 Task: Distrubute column.
Action: Mouse moved to (315, 360)
Screenshot: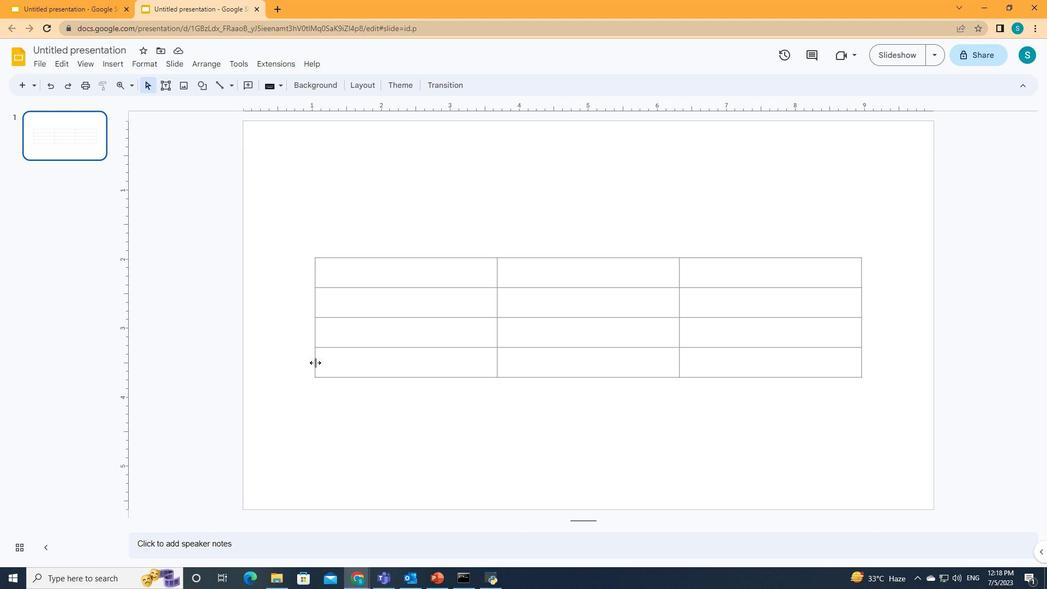 
Action: Mouse pressed left at (315, 360)
Screenshot: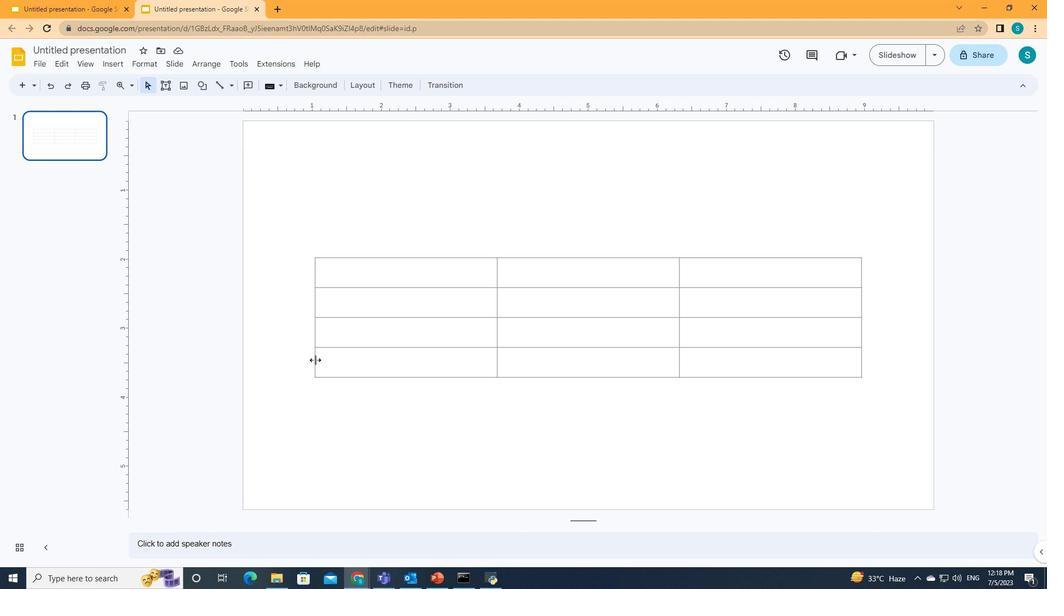 
Action: Mouse moved to (145, 61)
Screenshot: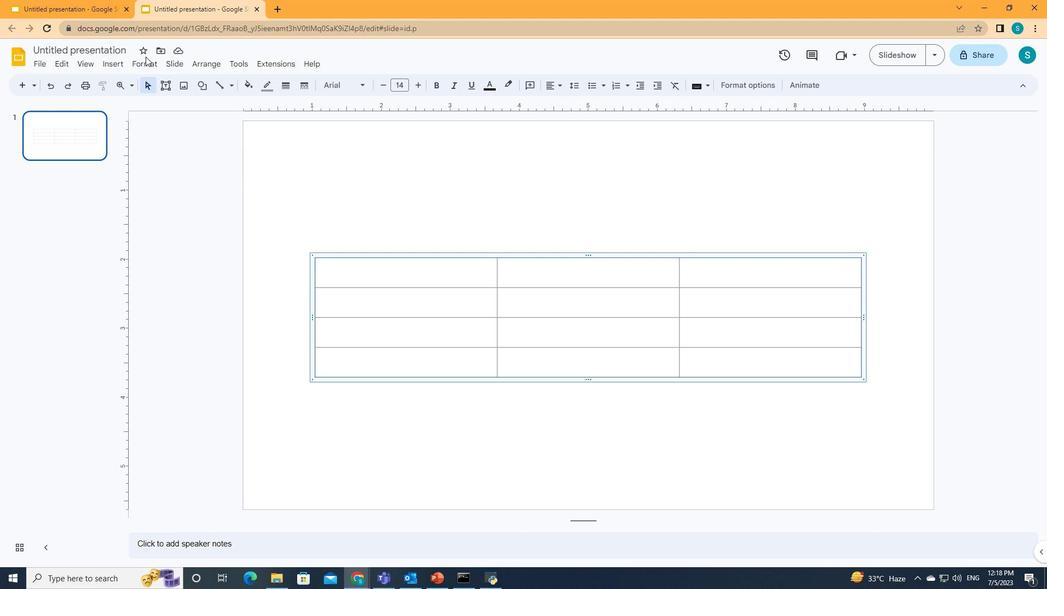 
Action: Mouse pressed left at (145, 61)
Screenshot: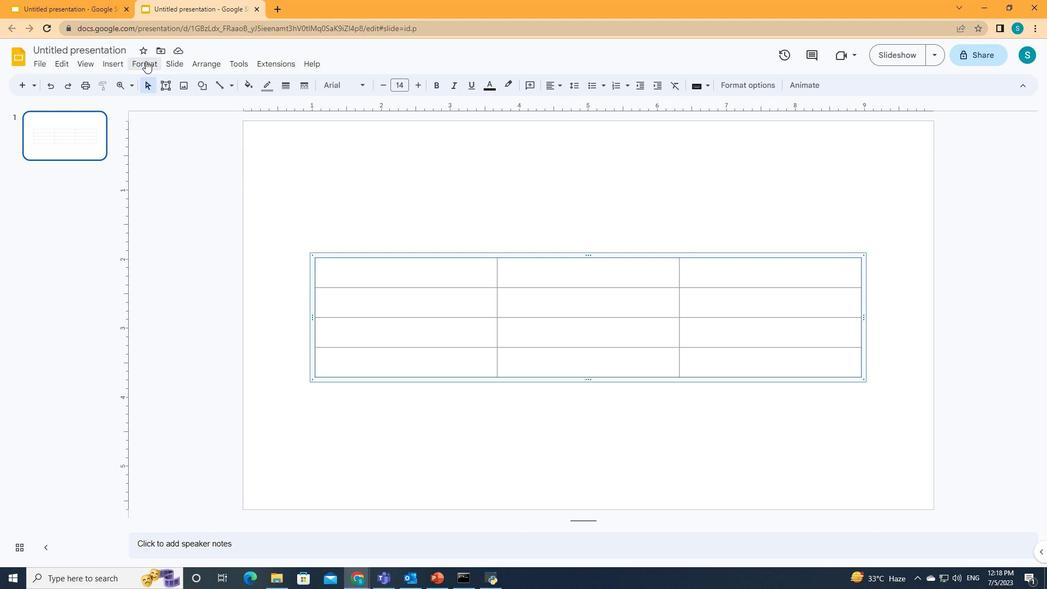 
Action: Mouse moved to (167, 161)
Screenshot: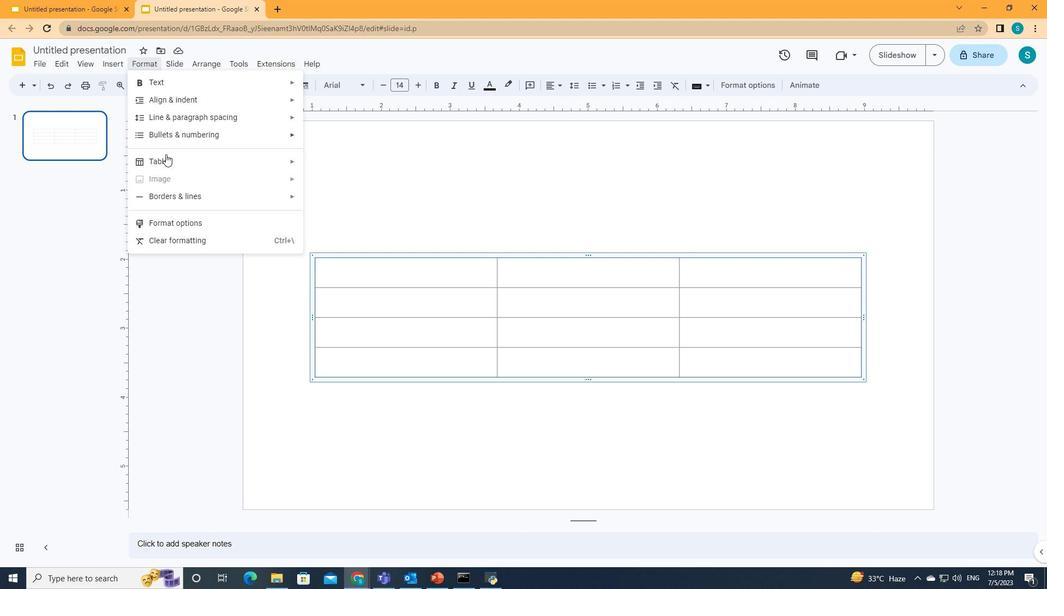 
Action: Mouse pressed left at (167, 161)
Screenshot: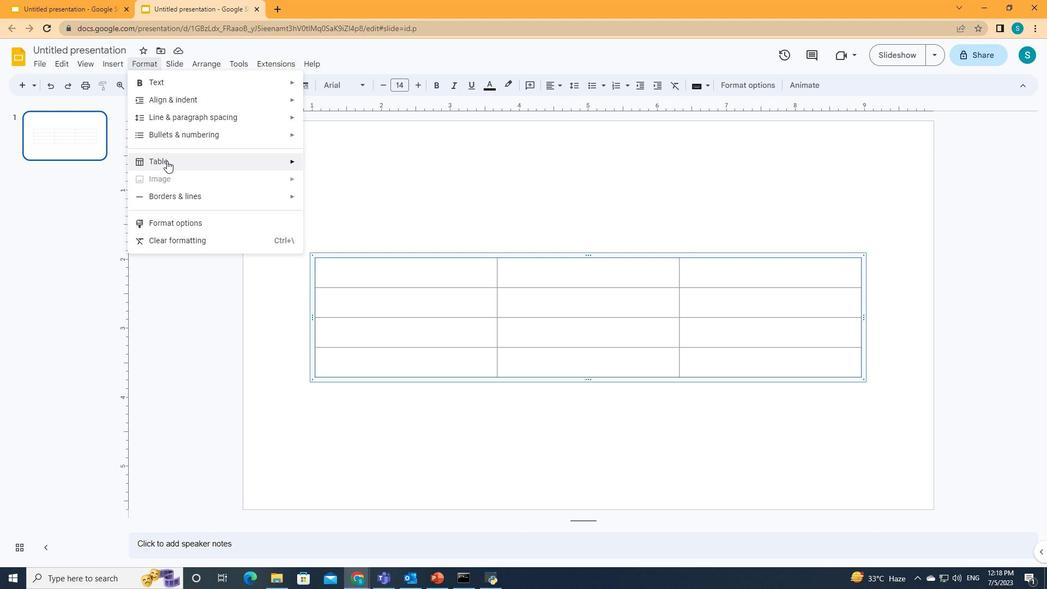 
Action: Mouse moved to (352, 302)
Screenshot: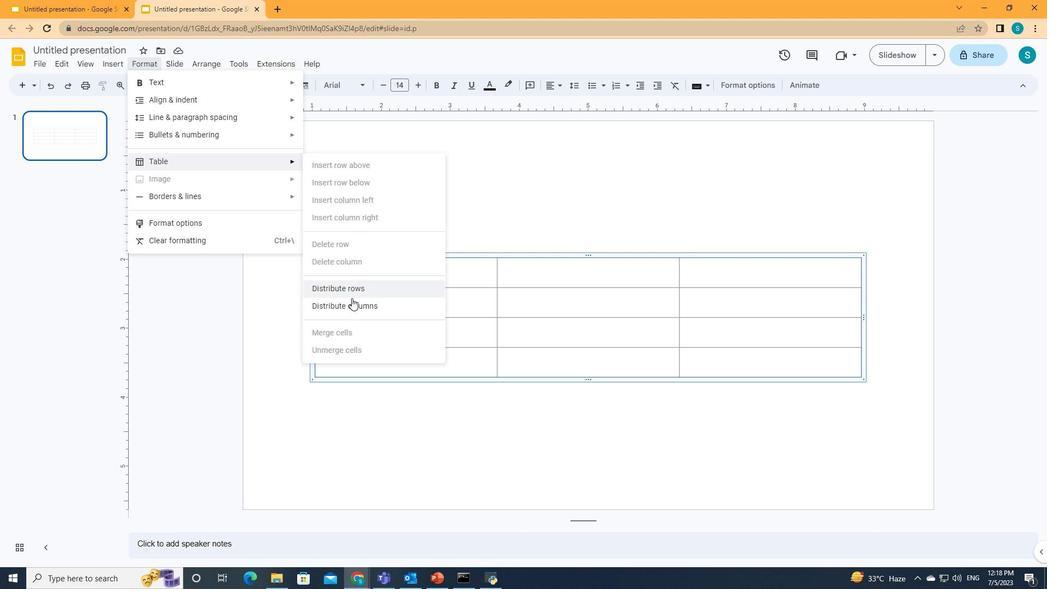 
Action: Mouse pressed left at (352, 302)
Screenshot: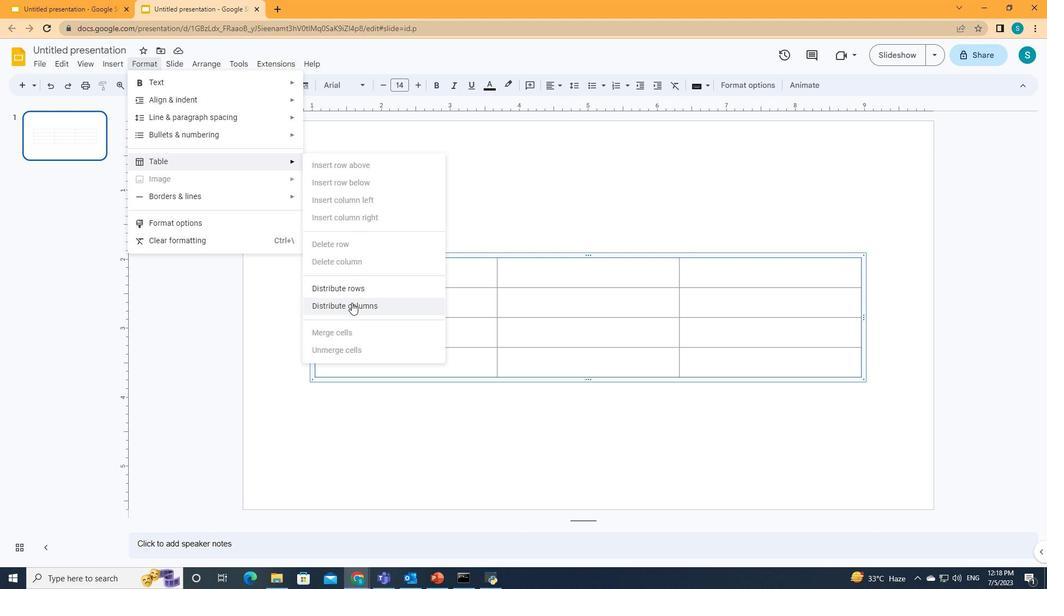 
Action: Mouse moved to (352, 303)
Screenshot: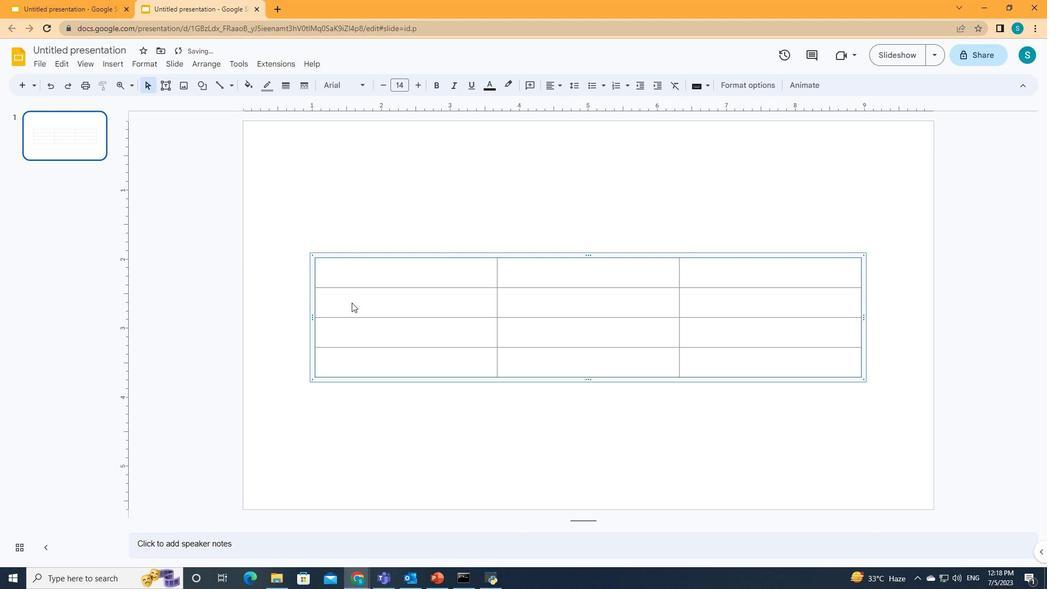 
